 Task: Add Youtheory Collagen + Vitamin C, Skin, Hari & Nail to the cart.
Action: Mouse moved to (242, 110)
Screenshot: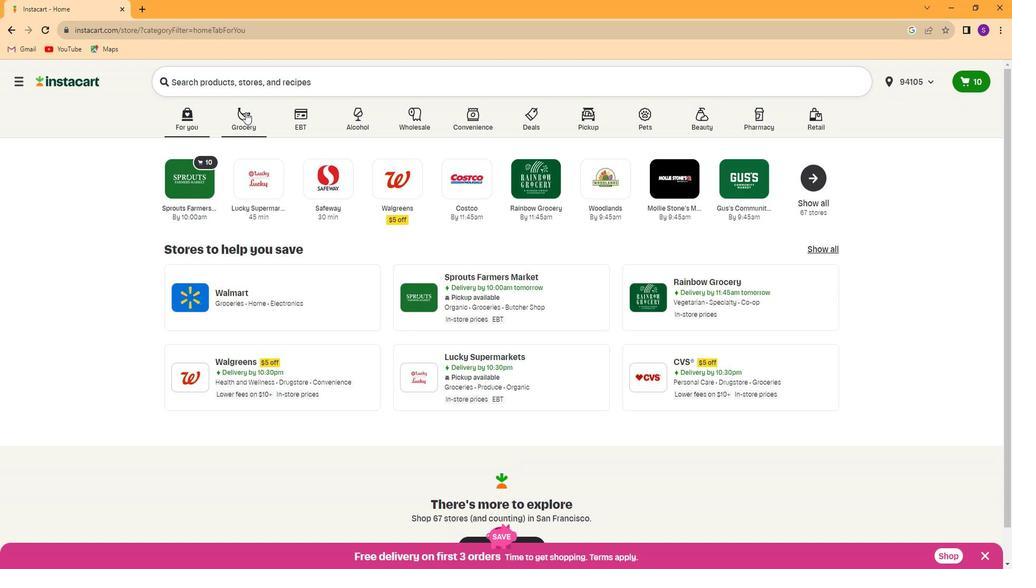 
Action: Mouse pressed left at (242, 110)
Screenshot: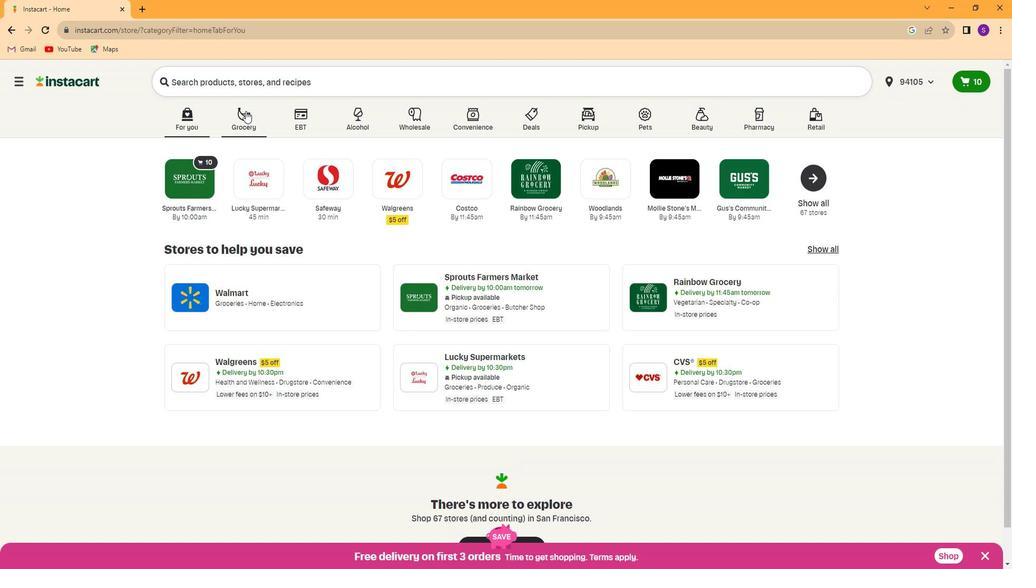 
Action: Mouse moved to (792, 192)
Screenshot: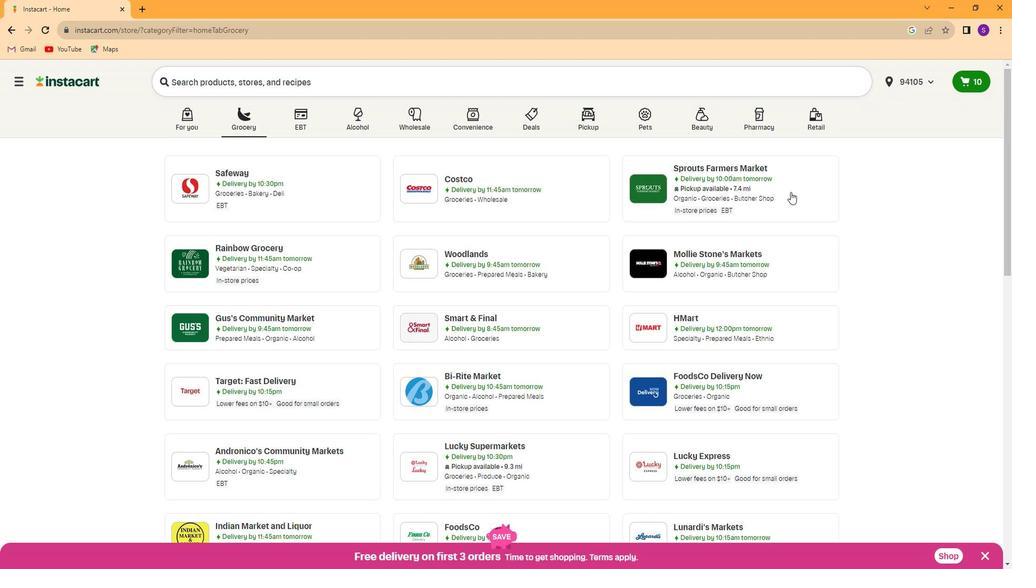 
Action: Mouse pressed left at (792, 192)
Screenshot: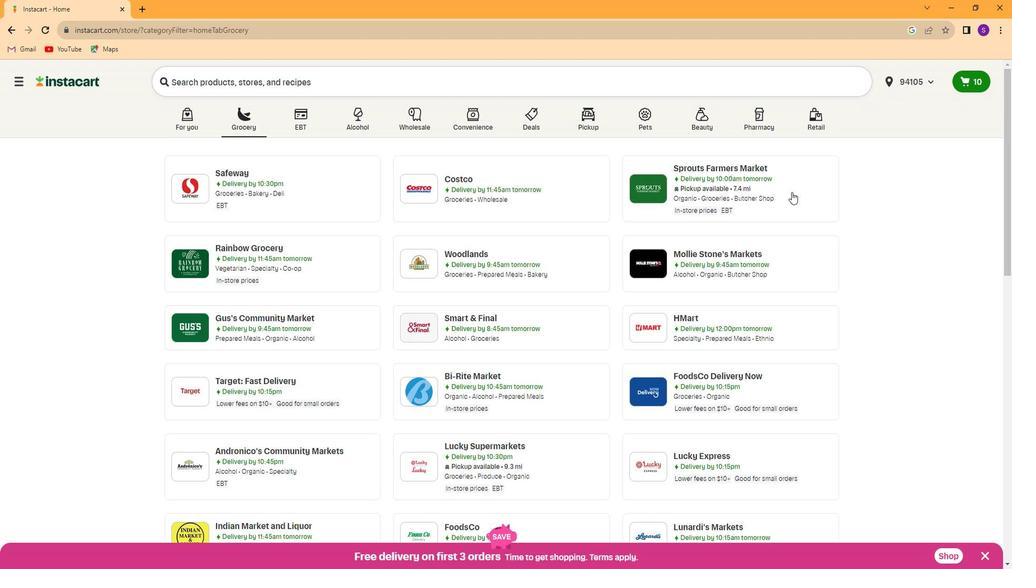 
Action: Mouse moved to (131, 366)
Screenshot: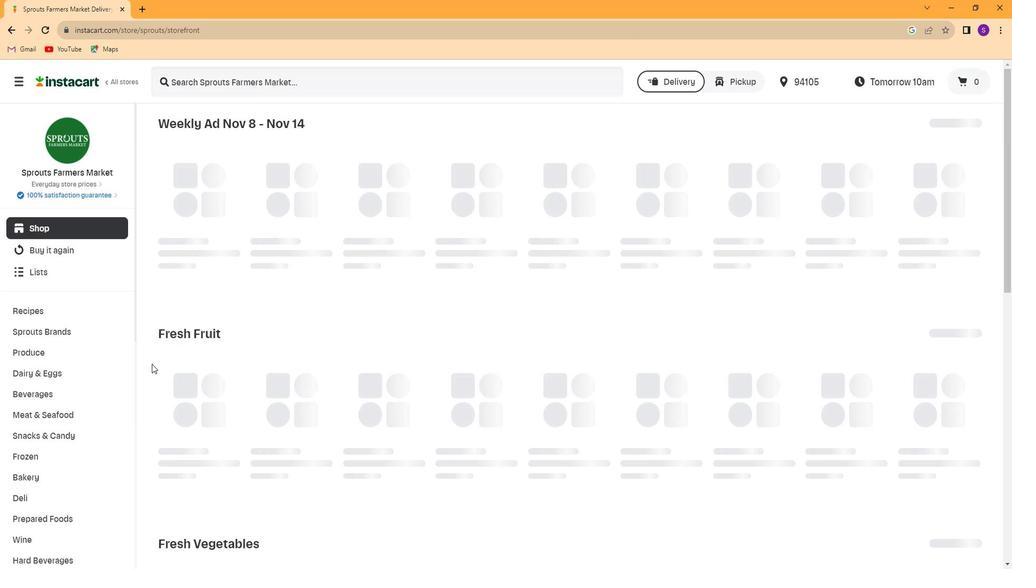 
Action: Mouse scrolled (131, 365) with delta (0, 0)
Screenshot: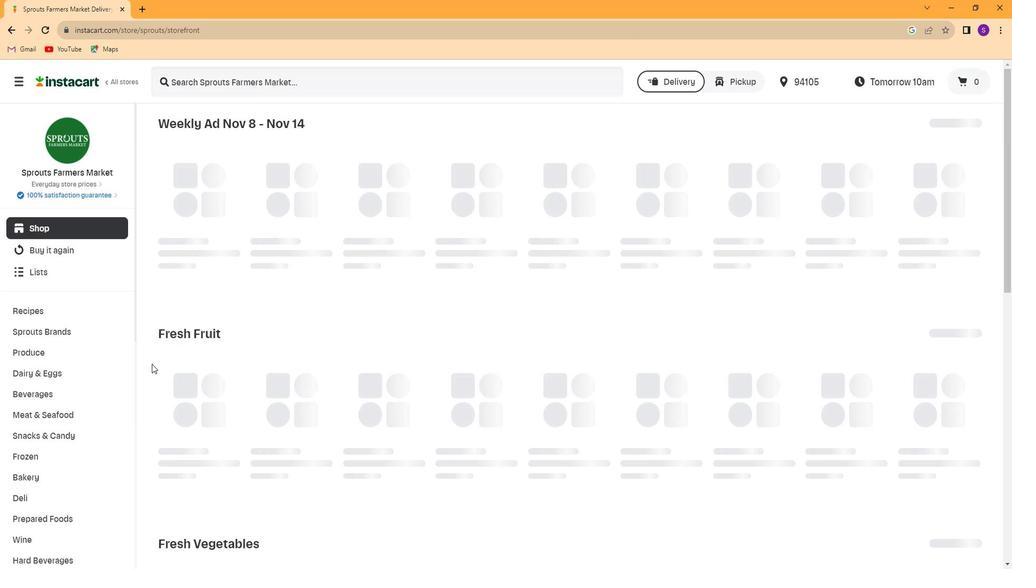 
Action: Mouse moved to (104, 368)
Screenshot: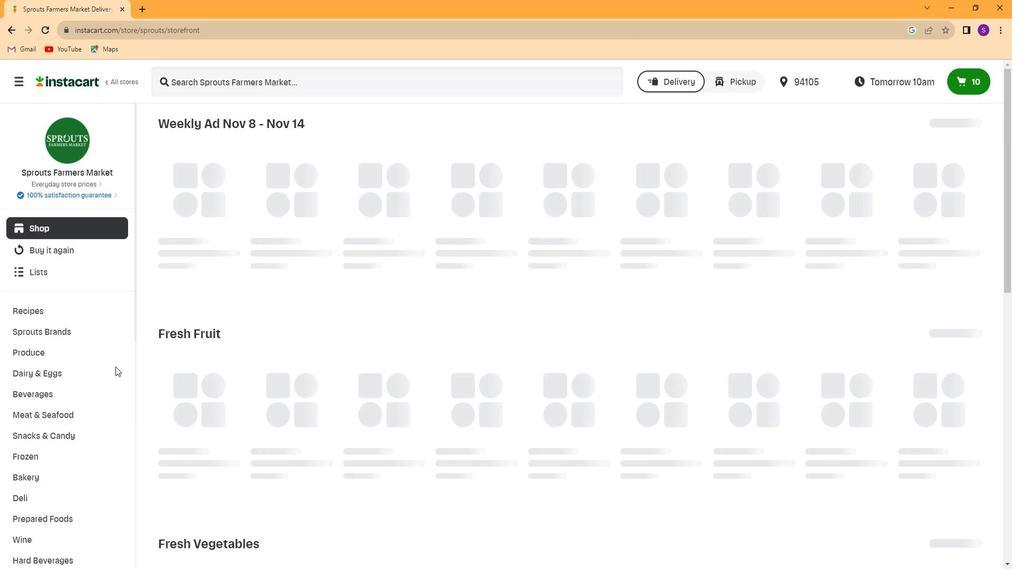 
Action: Mouse scrolled (104, 367) with delta (0, 0)
Screenshot: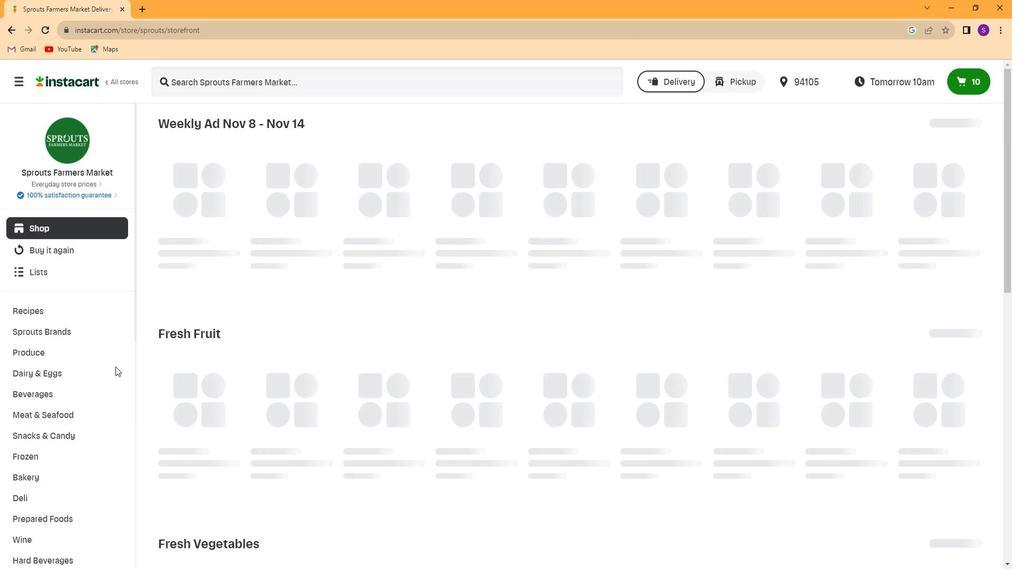 
Action: Mouse moved to (95, 370)
Screenshot: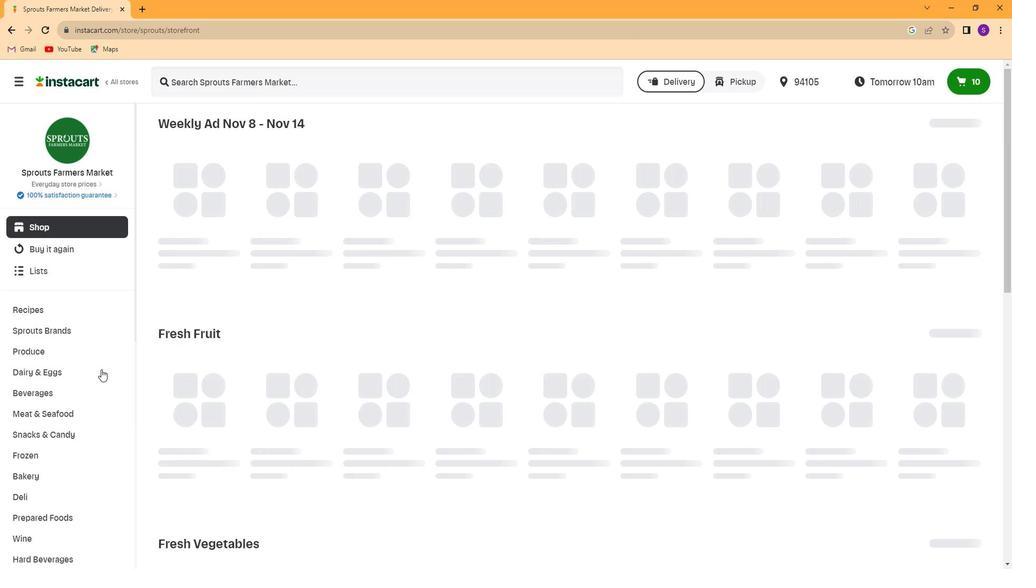 
Action: Mouse scrolled (95, 370) with delta (0, 0)
Screenshot: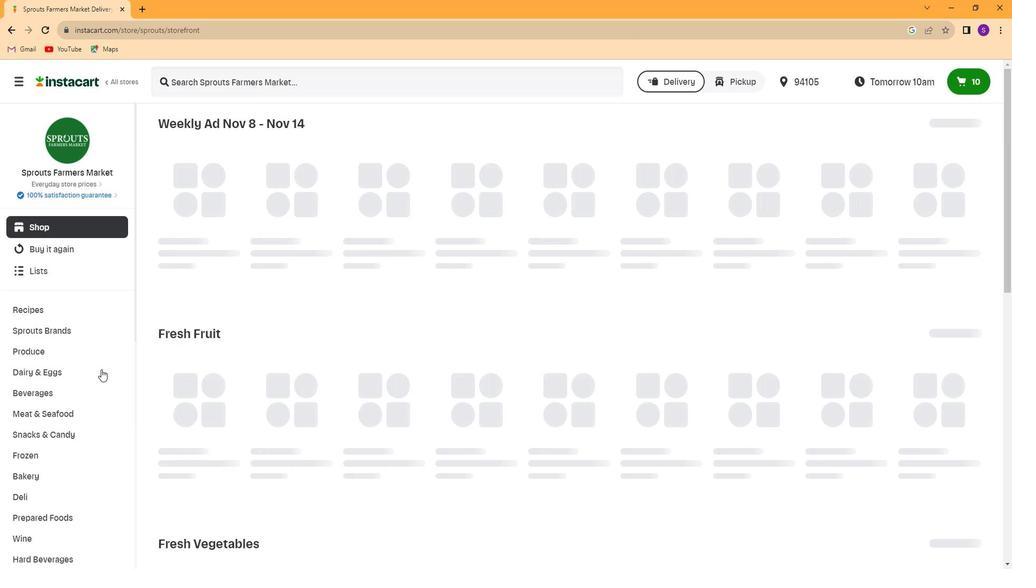 
Action: Mouse moved to (91, 371)
Screenshot: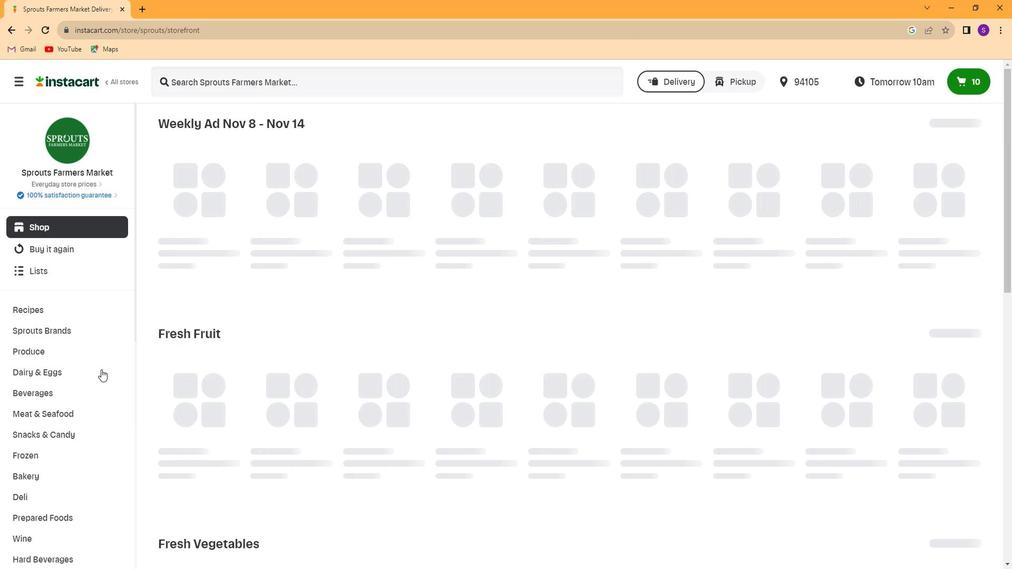 
Action: Mouse scrolled (91, 370) with delta (0, 0)
Screenshot: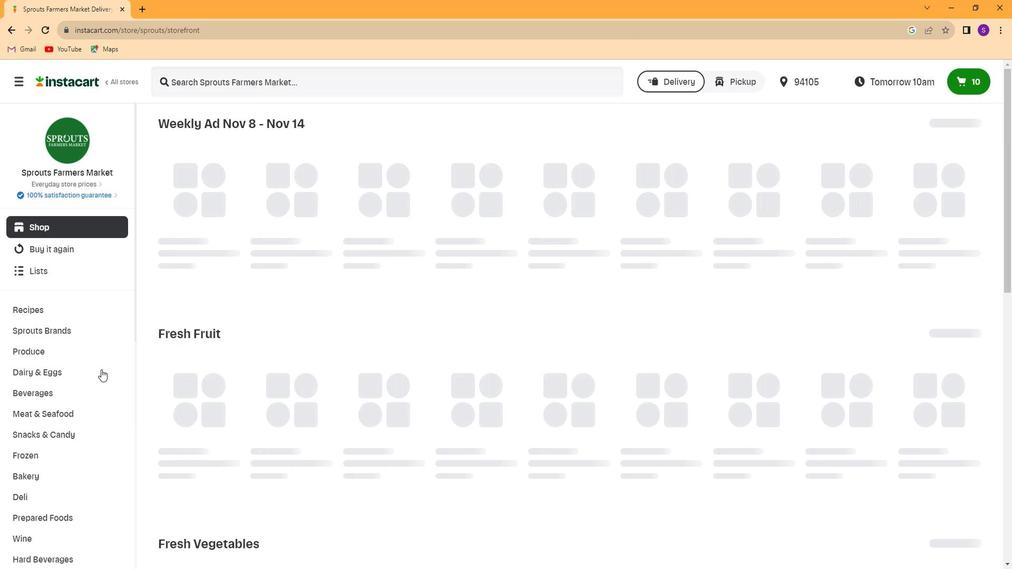 
Action: Mouse scrolled (91, 370) with delta (0, 0)
Screenshot: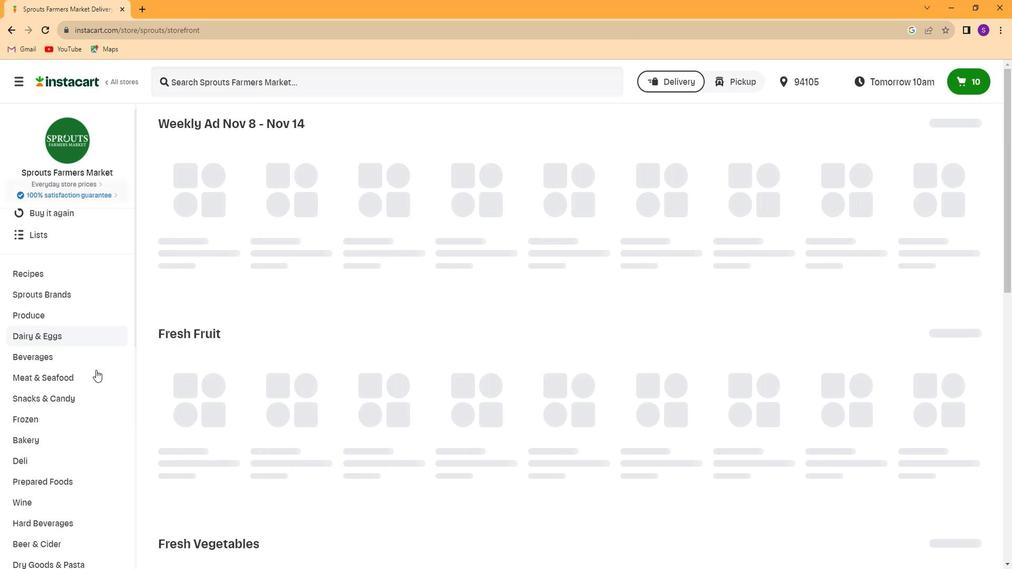 
Action: Mouse scrolled (91, 370) with delta (0, 0)
Screenshot: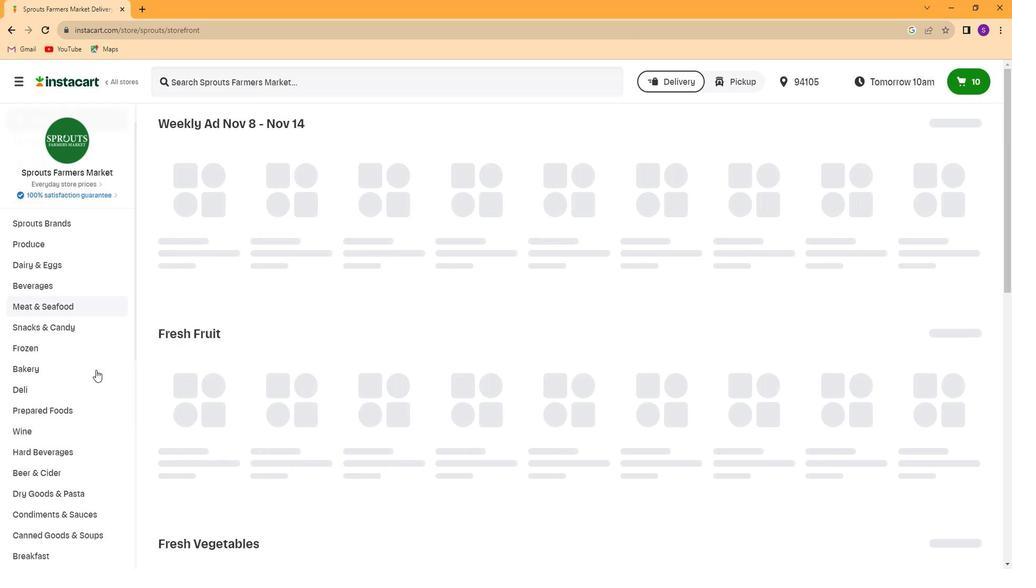 
Action: Mouse scrolled (91, 370) with delta (0, 0)
Screenshot: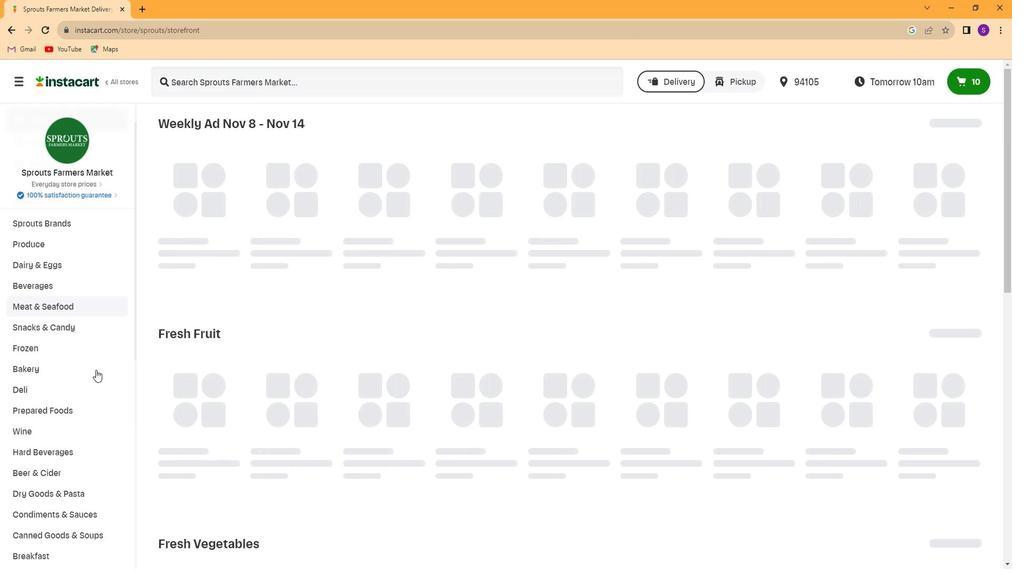 
Action: Mouse scrolled (91, 370) with delta (0, 0)
Screenshot: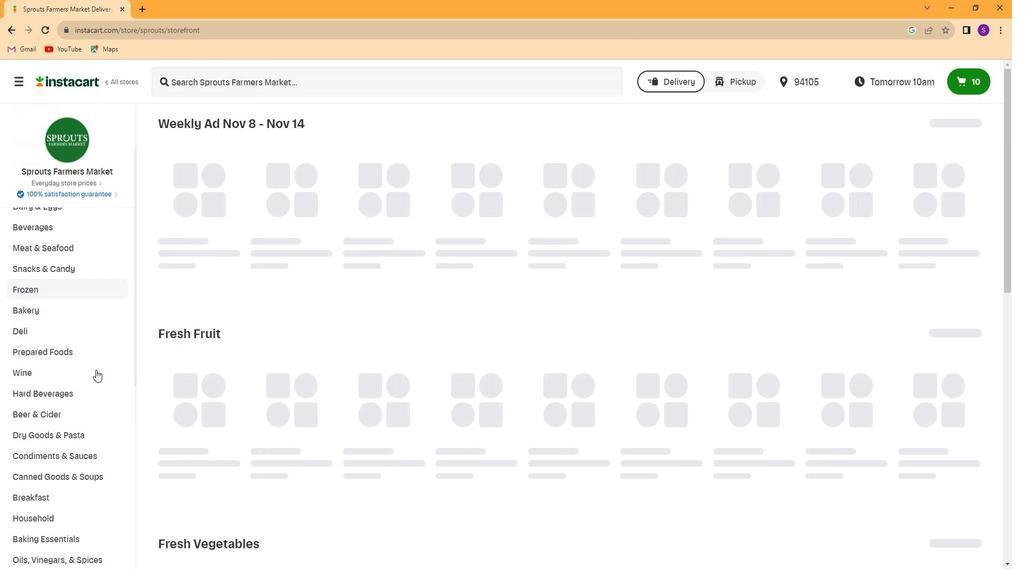 
Action: Mouse scrolled (91, 370) with delta (0, 0)
Screenshot: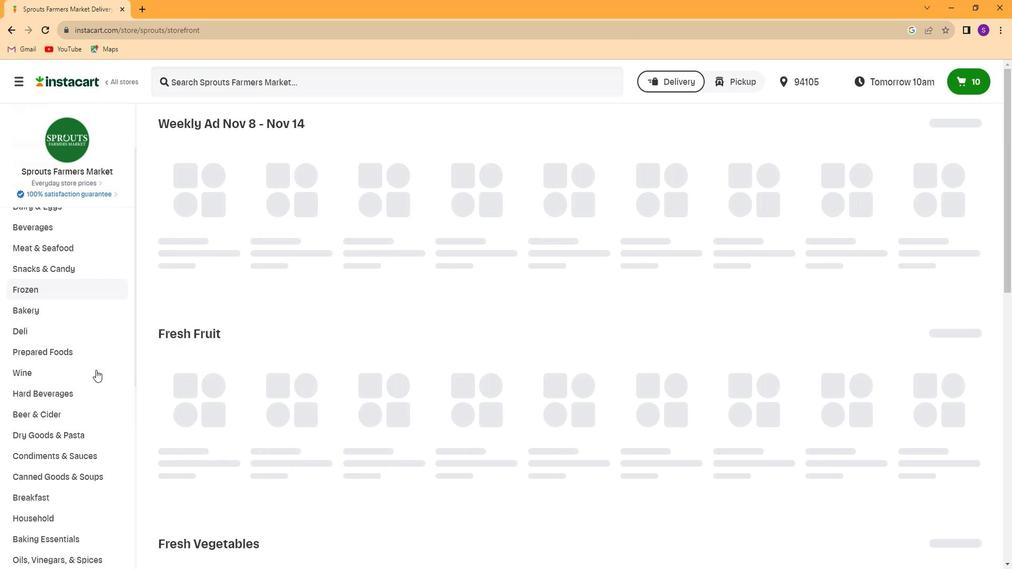 
Action: Mouse scrolled (91, 370) with delta (0, 0)
Screenshot: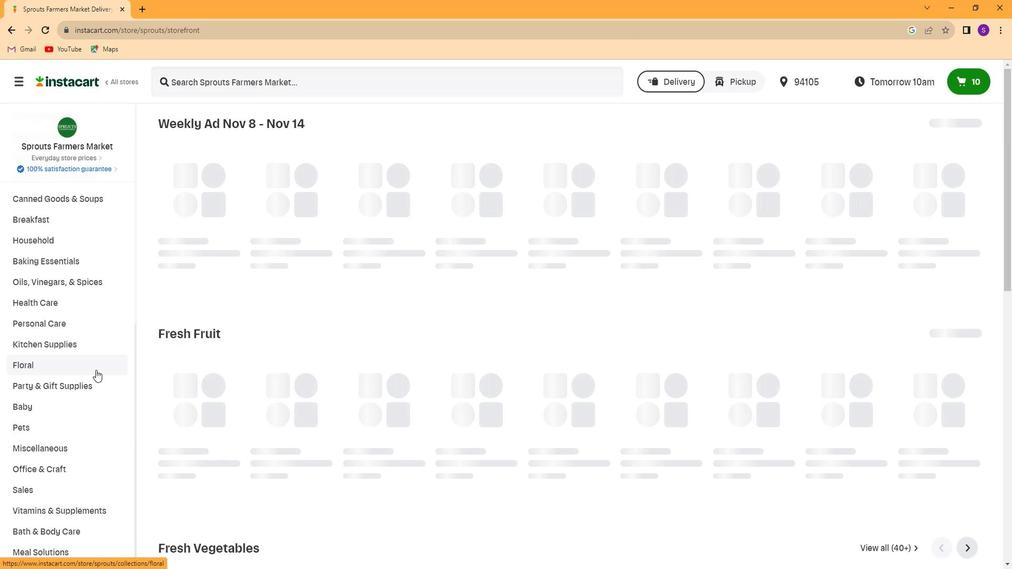 
Action: Mouse moved to (90, 371)
Screenshot: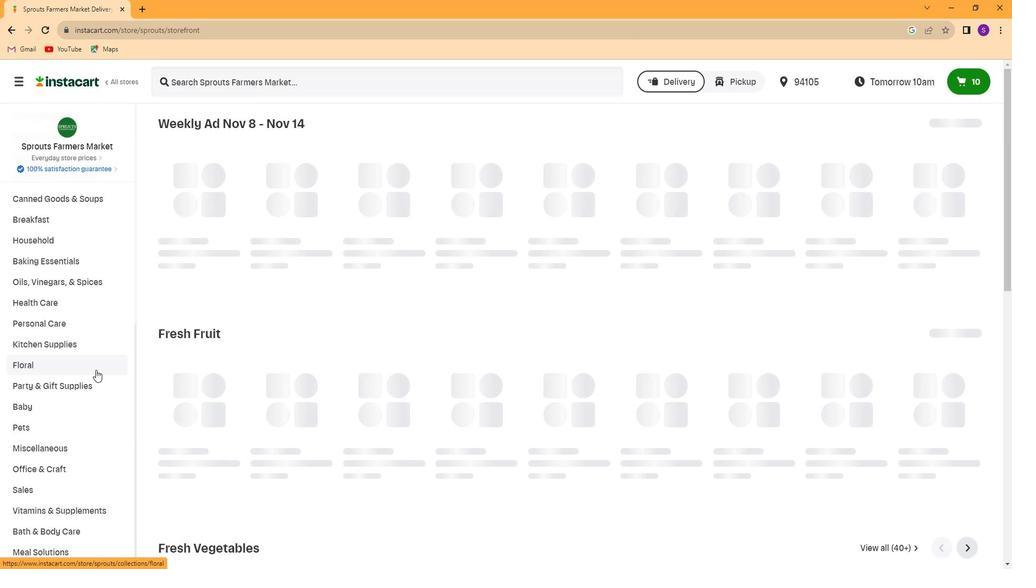 
Action: Mouse scrolled (90, 371) with delta (0, 0)
Screenshot: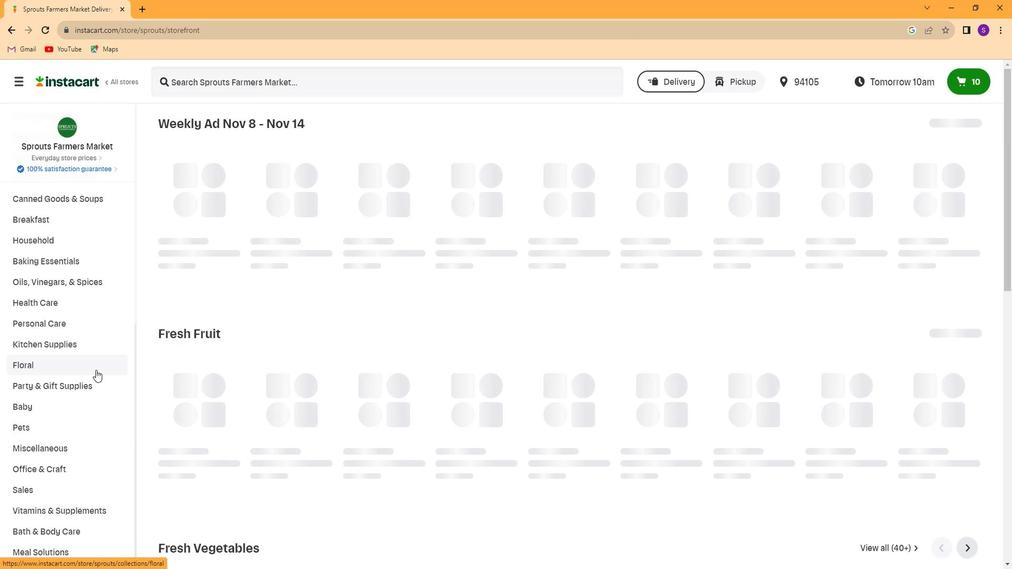 
Action: Mouse moved to (89, 372)
Screenshot: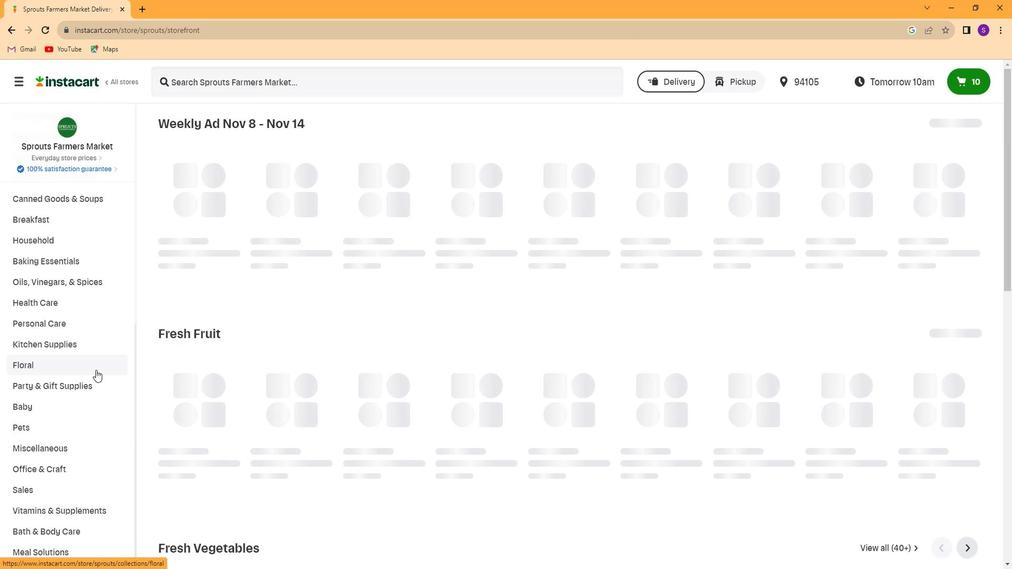 
Action: Mouse scrolled (89, 371) with delta (0, 0)
Screenshot: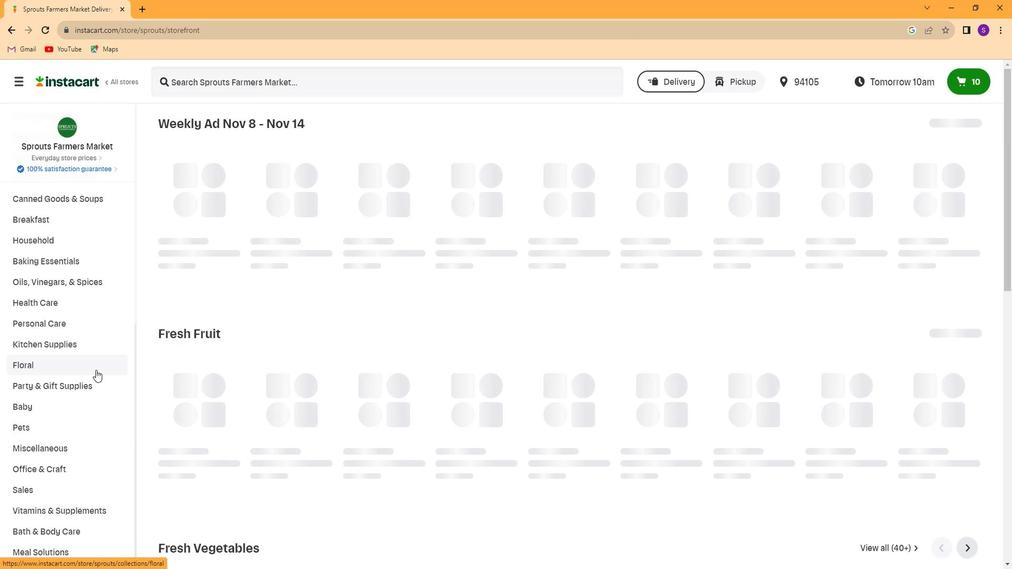 
Action: Mouse moved to (88, 373)
Screenshot: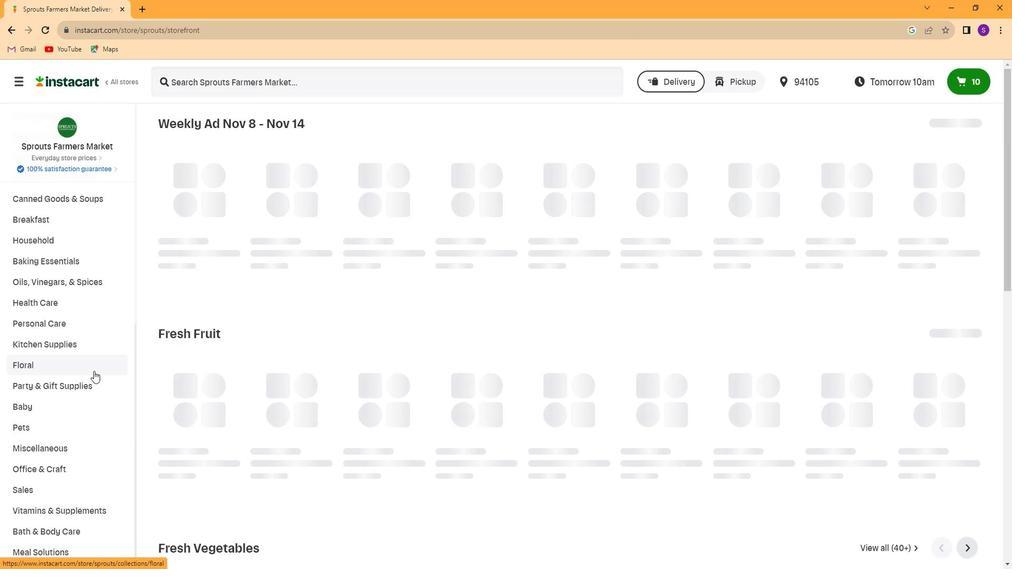 
Action: Mouse scrolled (88, 372) with delta (0, 0)
Screenshot: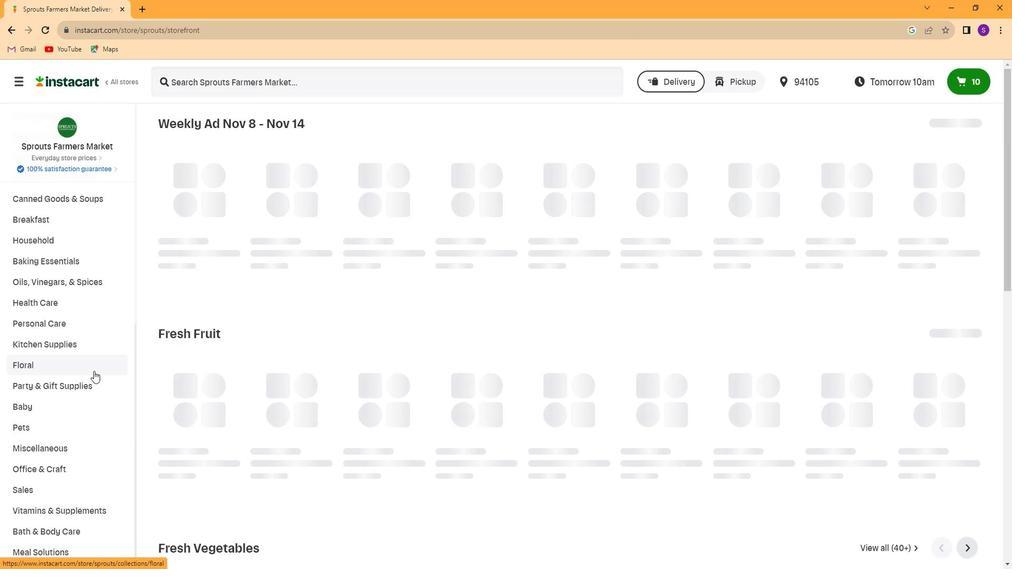 
Action: Mouse moved to (80, 381)
Screenshot: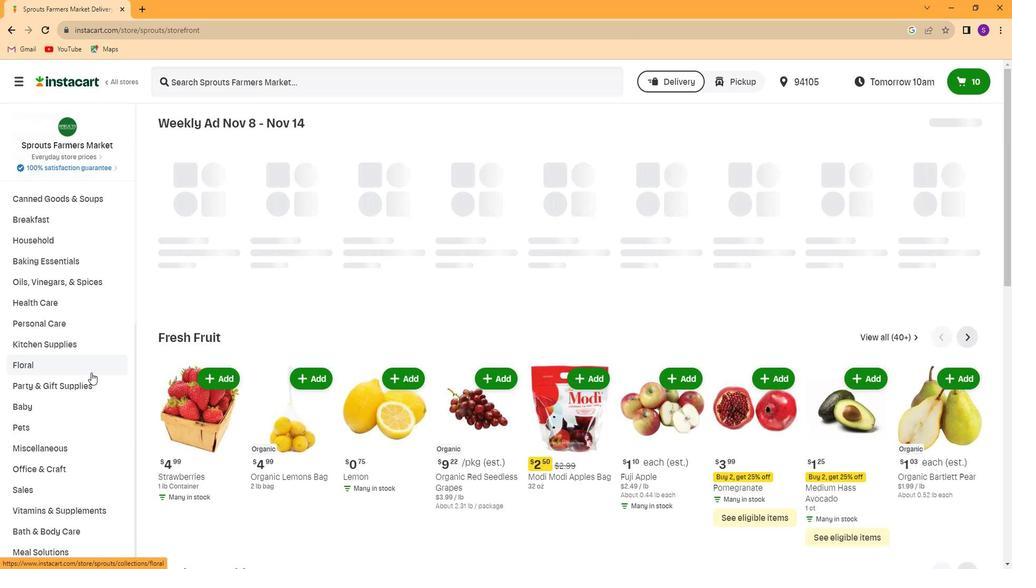 
Action: Mouse scrolled (80, 380) with delta (0, 0)
Screenshot: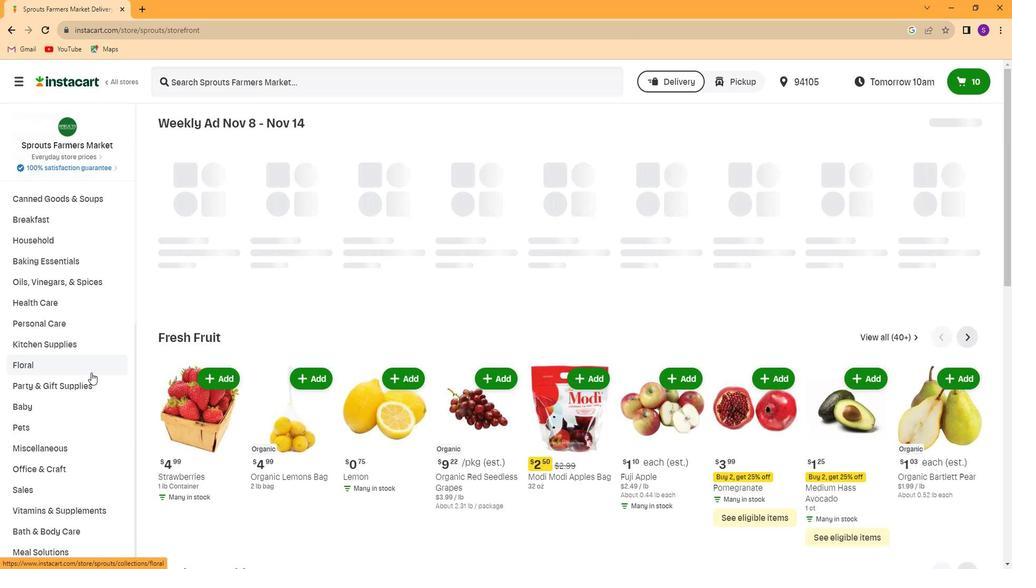 
Action: Mouse moved to (60, 508)
Screenshot: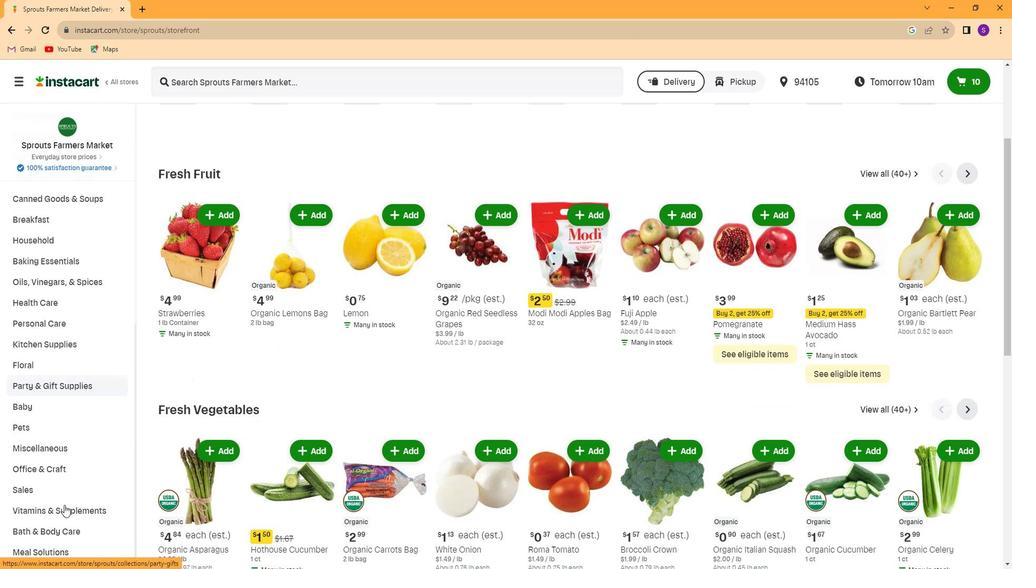 
Action: Mouse pressed left at (60, 508)
Screenshot: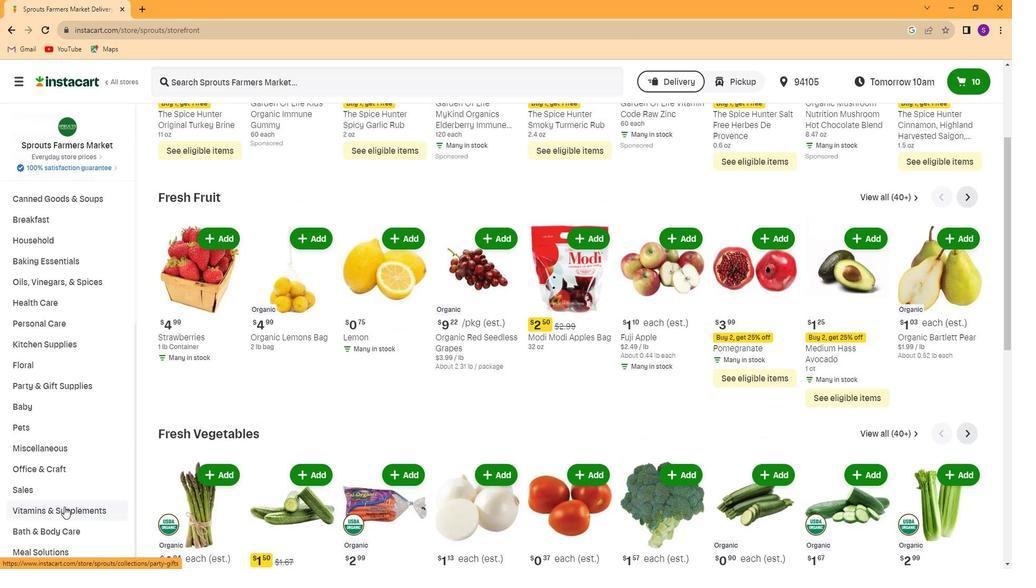 
Action: Mouse moved to (66, 431)
Screenshot: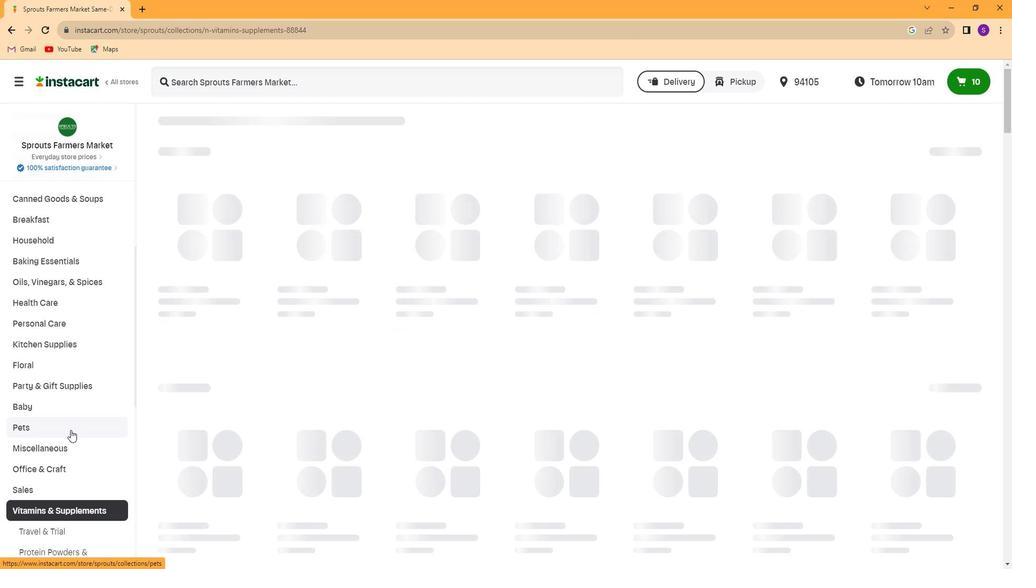
Action: Mouse scrolled (66, 430) with delta (0, 0)
Screenshot: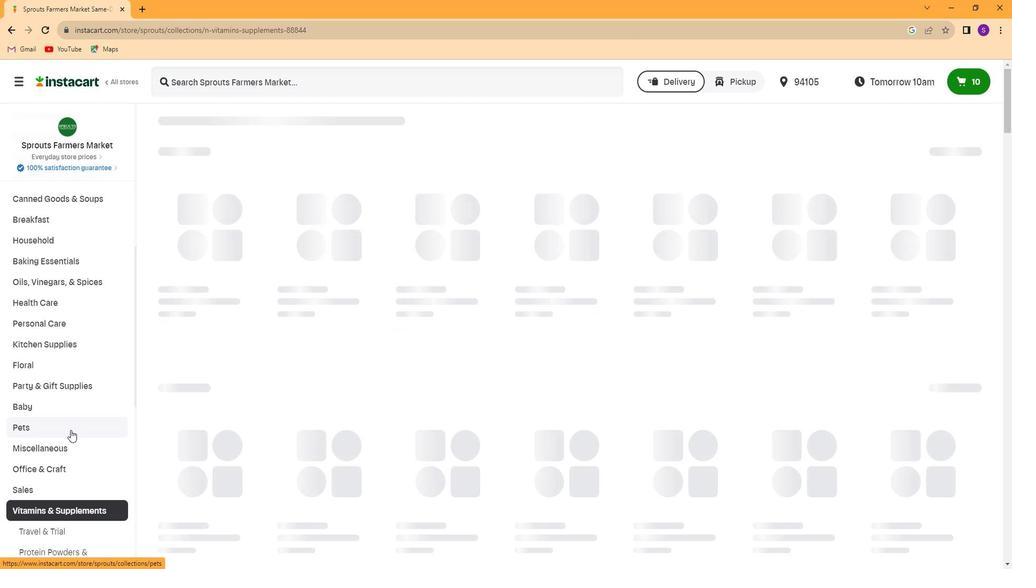 
Action: Mouse moved to (69, 426)
Screenshot: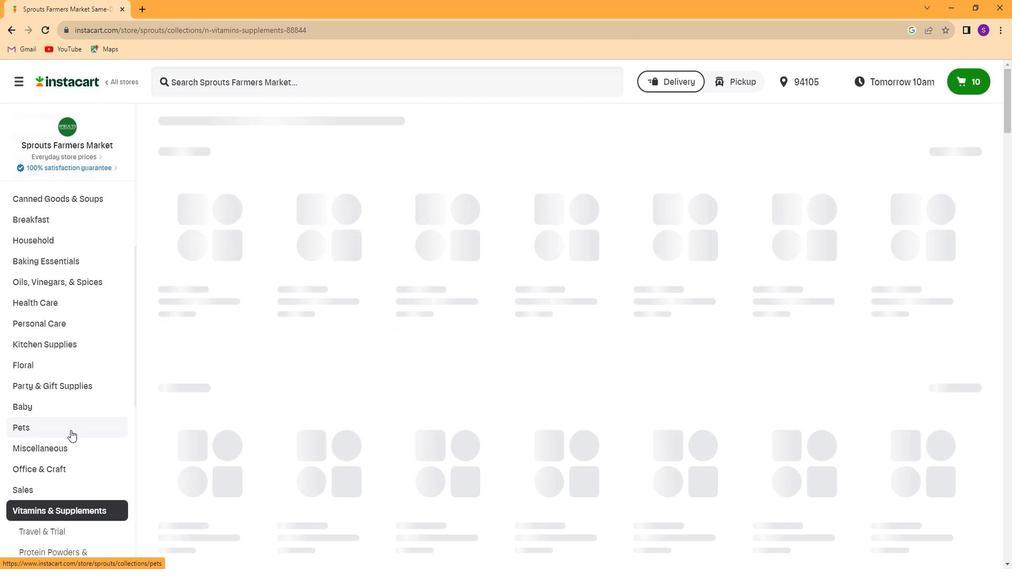 
Action: Mouse scrolled (69, 425) with delta (0, 0)
Screenshot: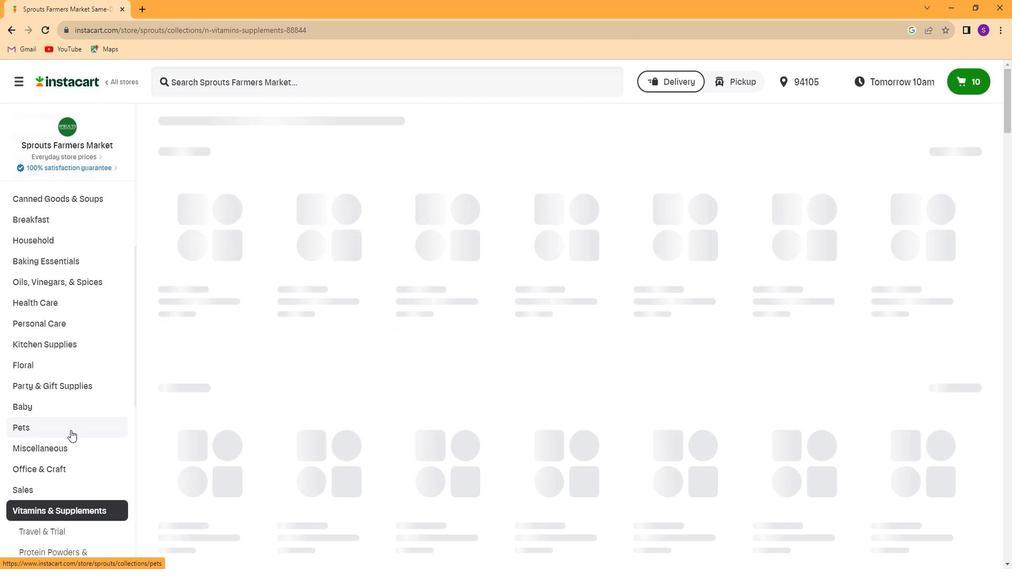 
Action: Mouse moved to (71, 414)
Screenshot: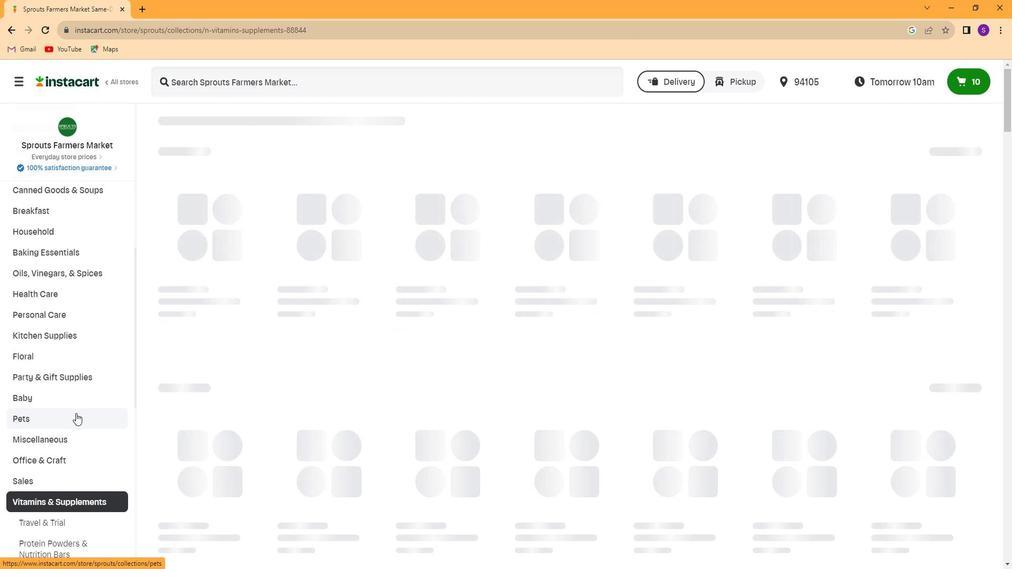 
Action: Mouse scrolled (71, 414) with delta (0, 0)
Screenshot: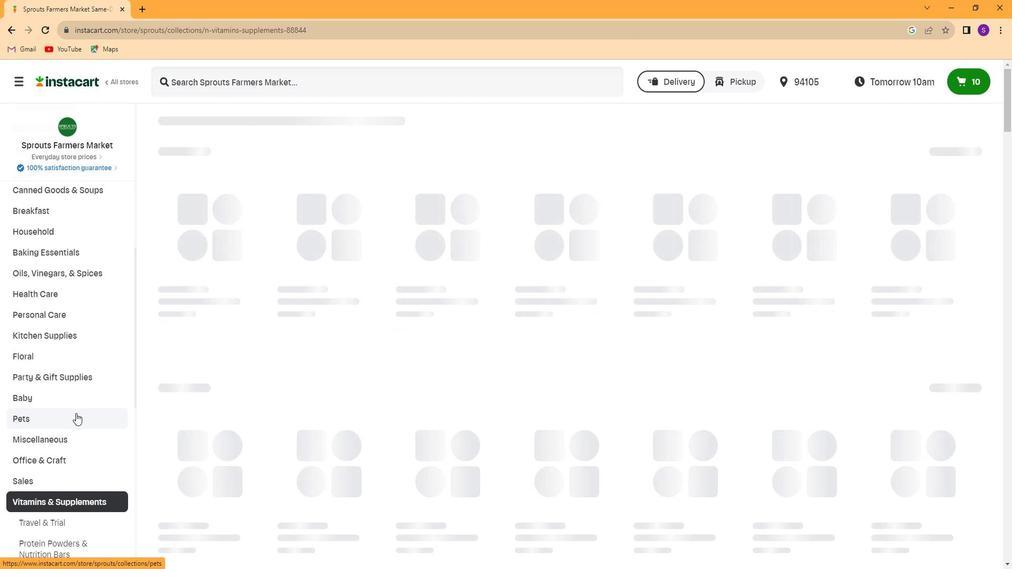 
Action: Mouse moved to (73, 404)
Screenshot: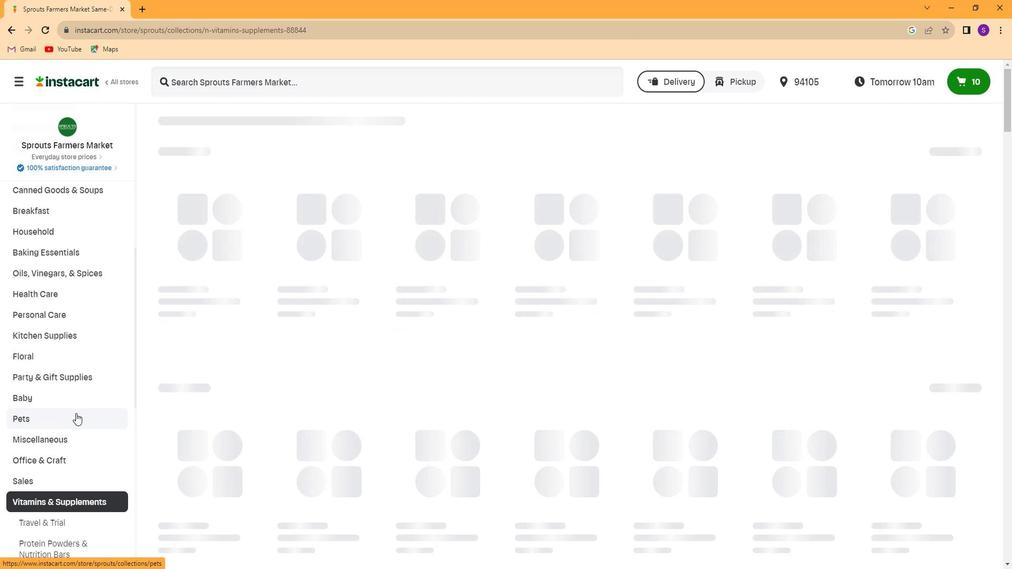
Action: Mouse scrolled (73, 404) with delta (0, 0)
Screenshot: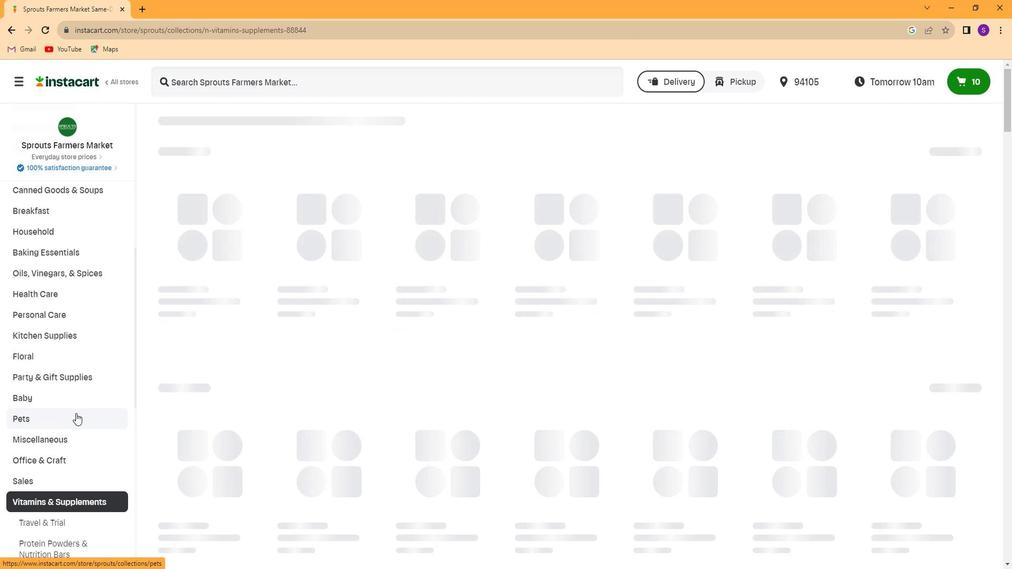 
Action: Mouse moved to (75, 391)
Screenshot: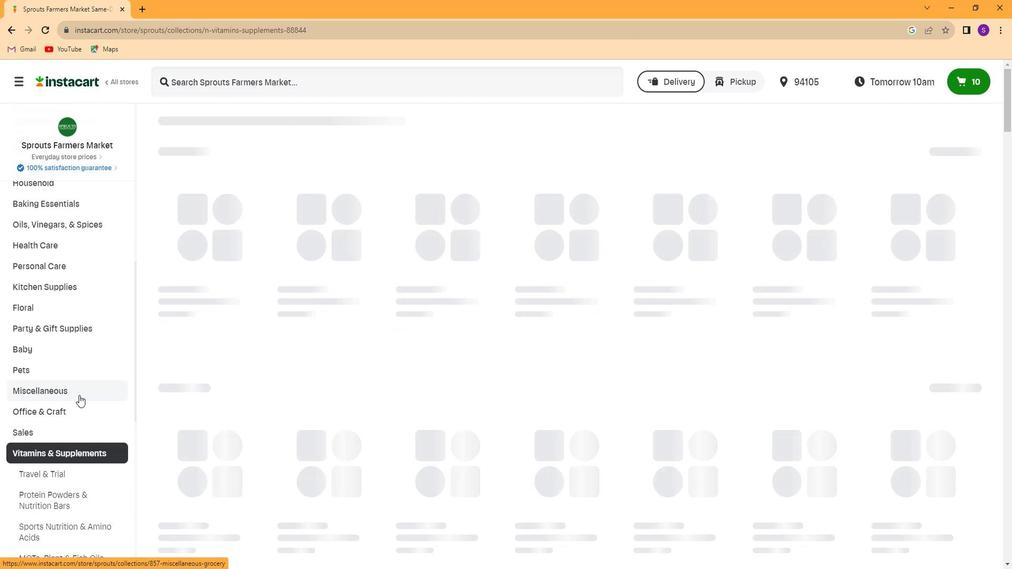 
Action: Mouse scrolled (75, 390) with delta (0, 0)
Screenshot: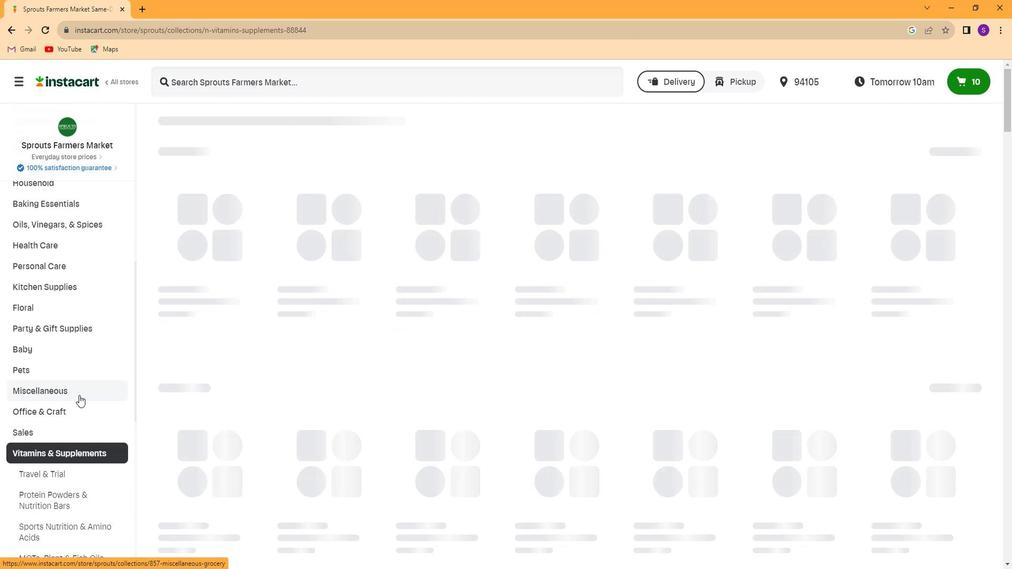 
Action: Mouse moved to (75, 447)
Screenshot: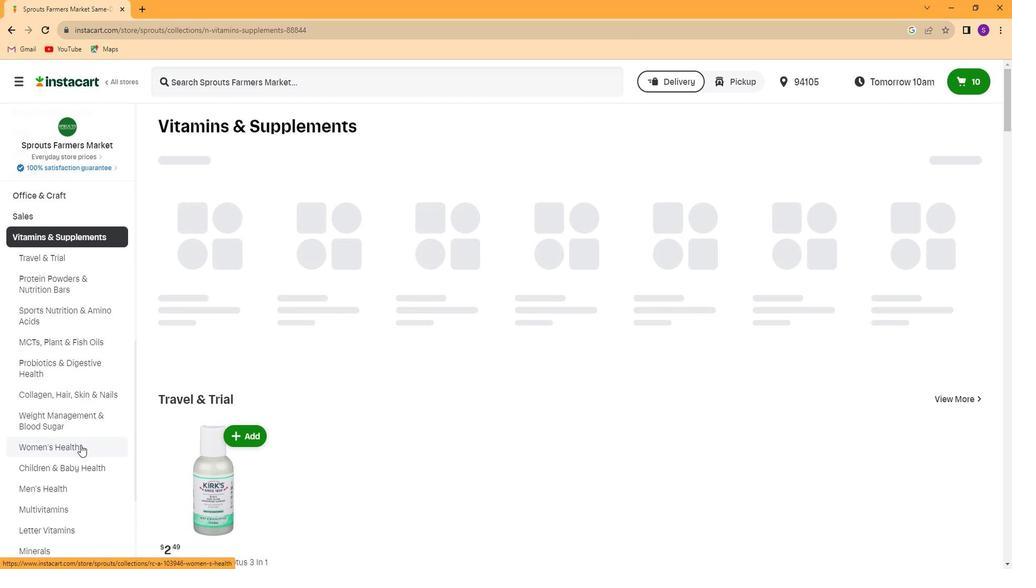 
Action: Mouse pressed left at (75, 447)
Screenshot: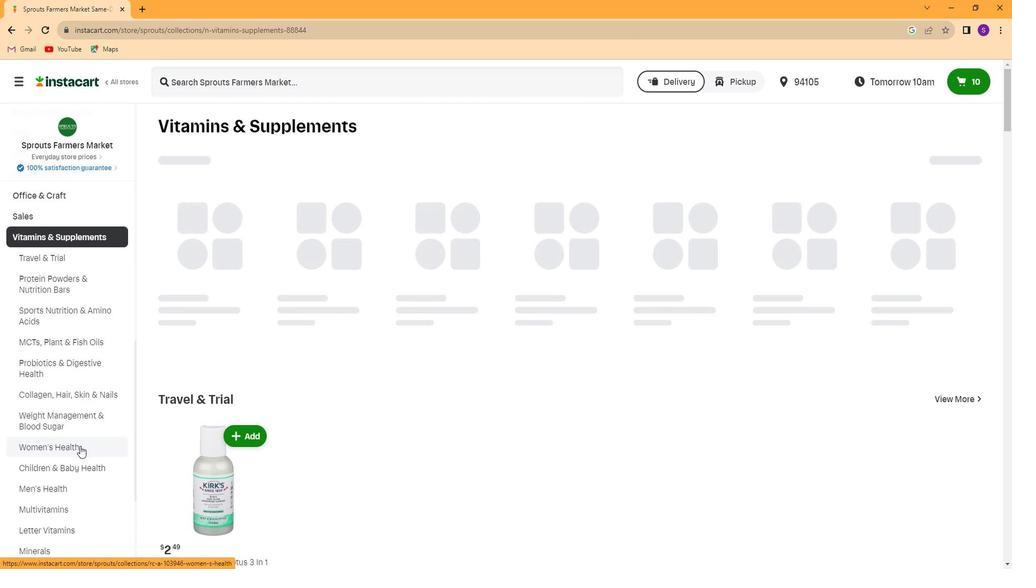 
Action: Mouse moved to (408, 80)
Screenshot: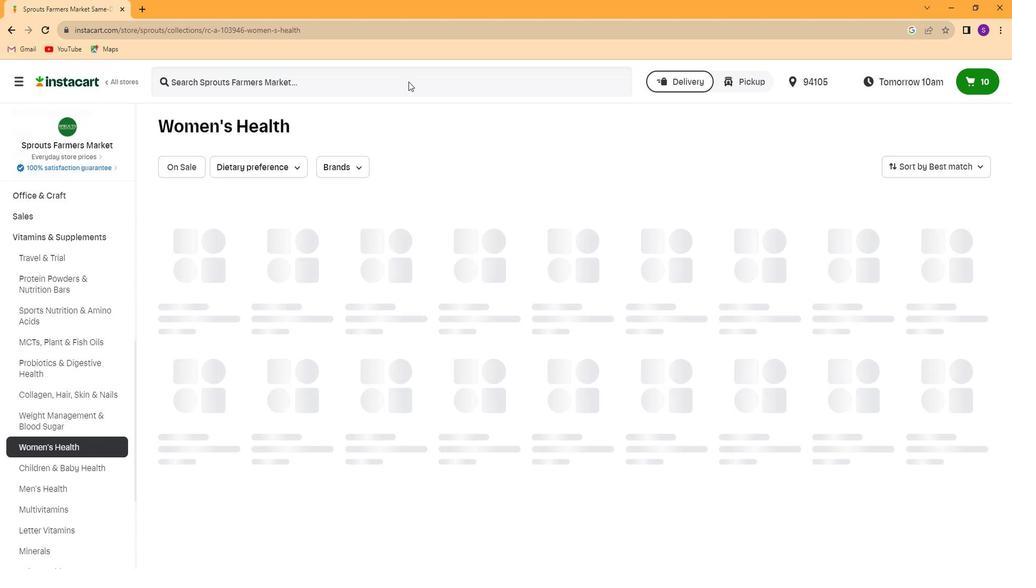 
Action: Mouse pressed left at (408, 80)
Screenshot: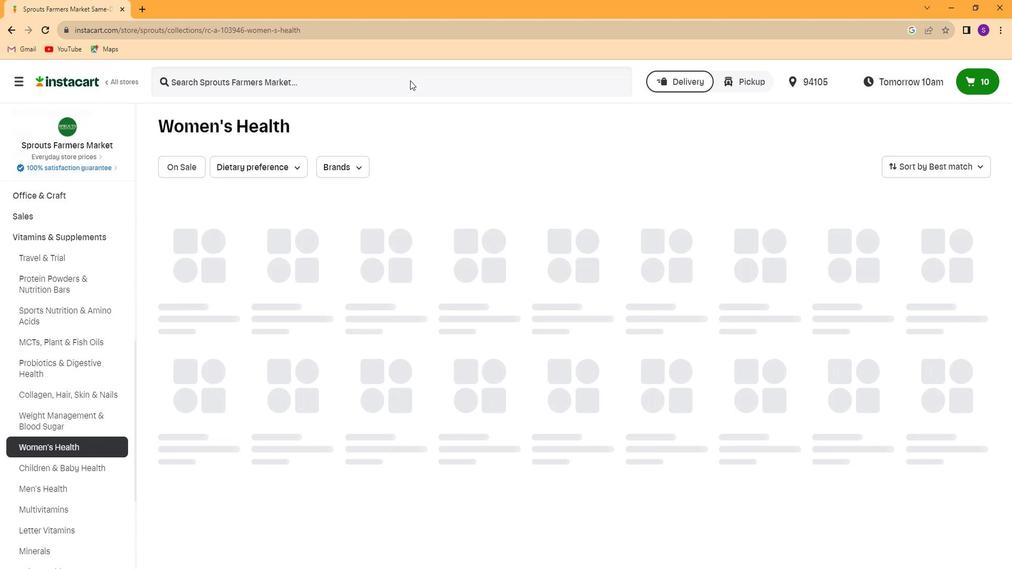 
Action: Key pressed <Key.caps_lock>Y<Key.caps_lock>outheory<Key.space>colagen<Key.space>+<Key.space>vitamin<Key.space><Key.caps_lock>C,<Key.space>S<Key.caps_lock>kin,<Key.space><Key.caps_lock>H<Key.caps_lock>aro<Key.backspace>i<Key.space><Key.shift>&<Key.space><Key.caps_lock>N<Key.caps_lock>ail<Key.enter>
Screenshot: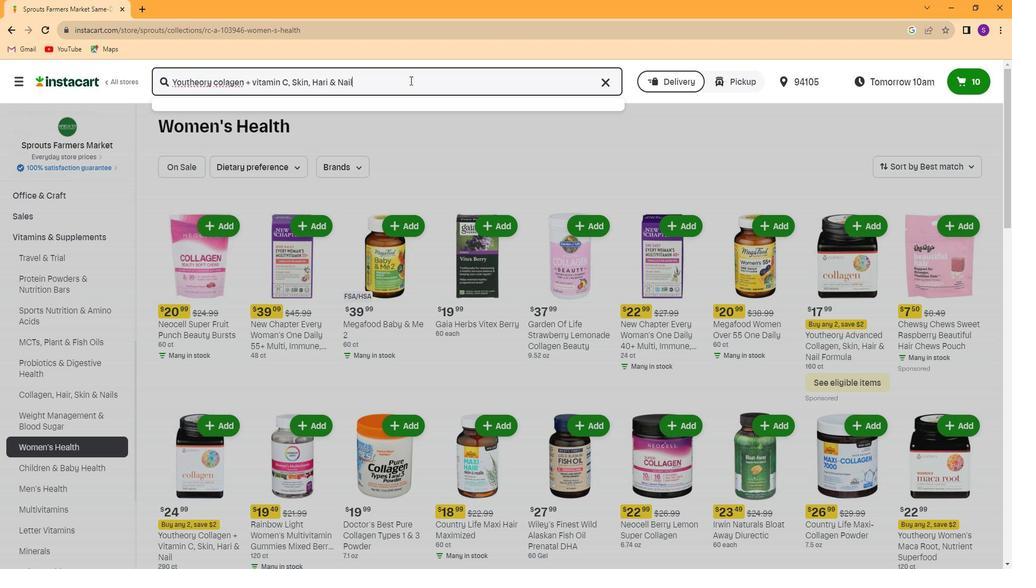 
Action: Mouse moved to (536, 215)
Screenshot: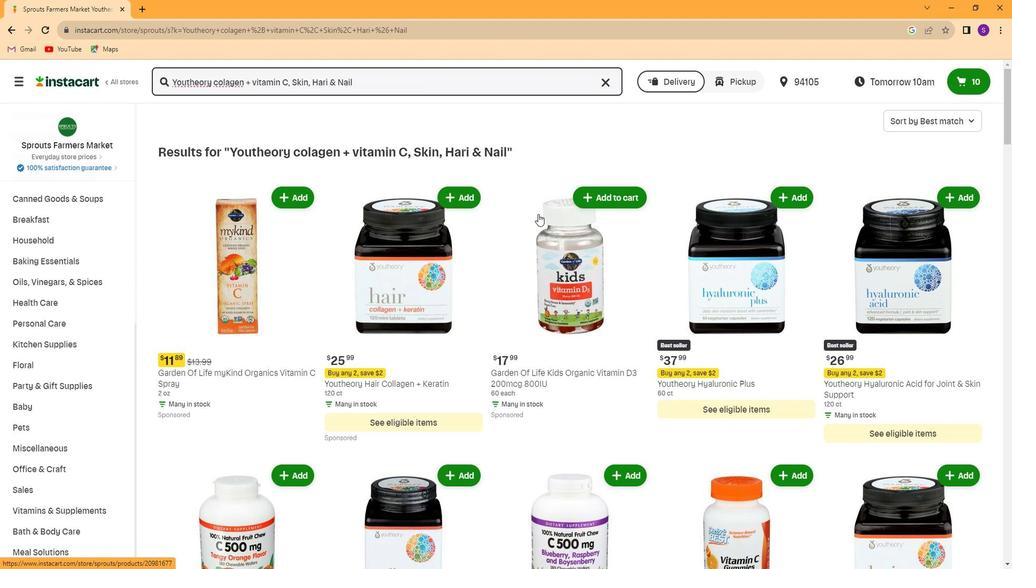 
Action: Mouse scrolled (536, 214) with delta (0, -1)
Screenshot: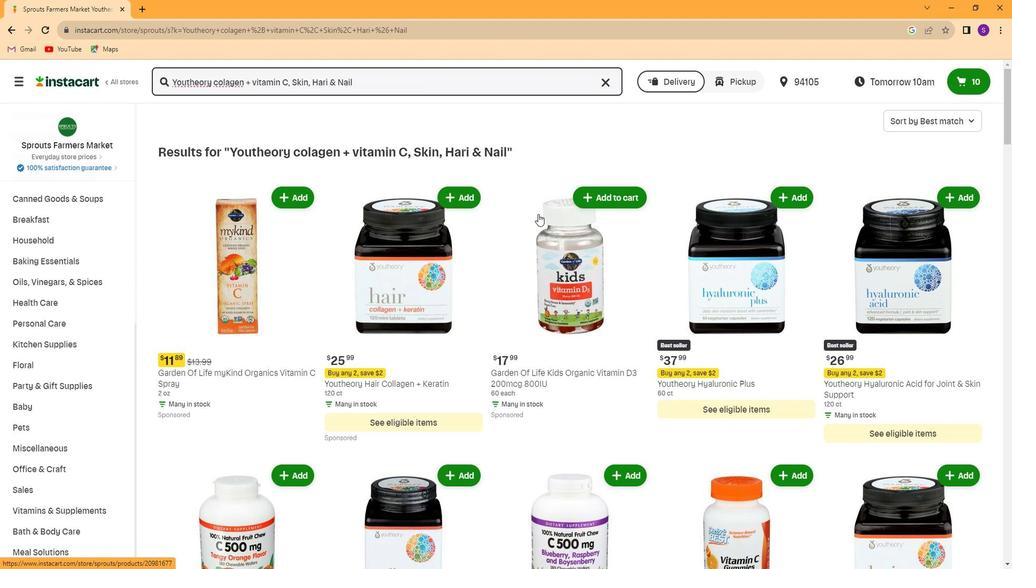 
Action: Mouse moved to (536, 216)
Screenshot: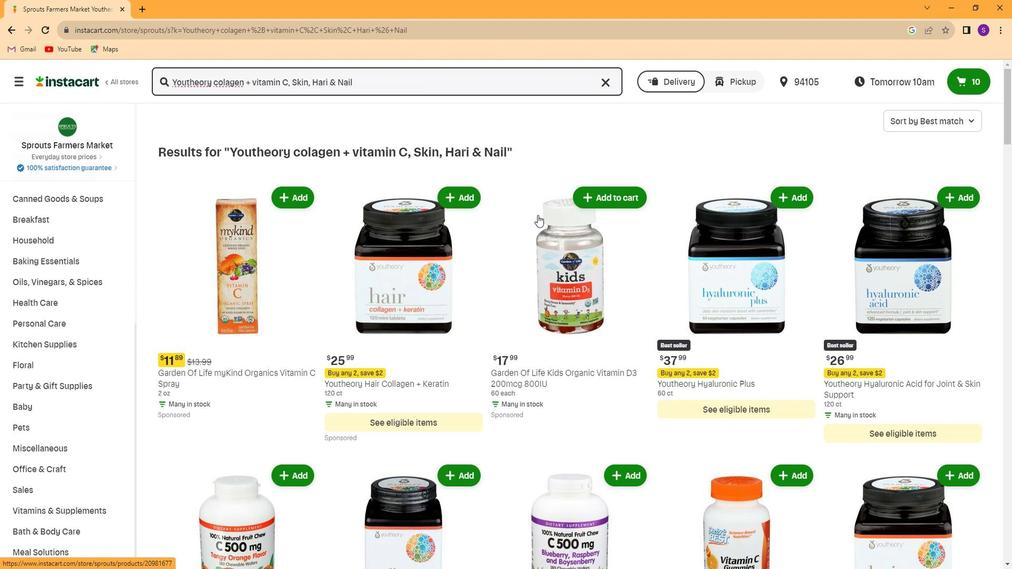 
Action: Mouse scrolled (536, 216) with delta (0, 0)
Screenshot: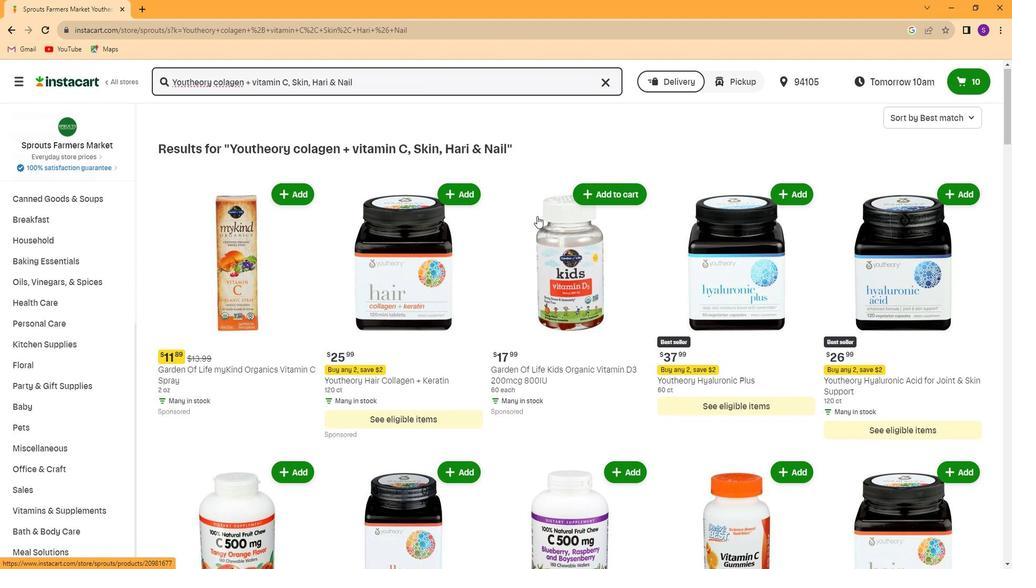 
Action: Mouse scrolled (536, 216) with delta (0, 0)
Screenshot: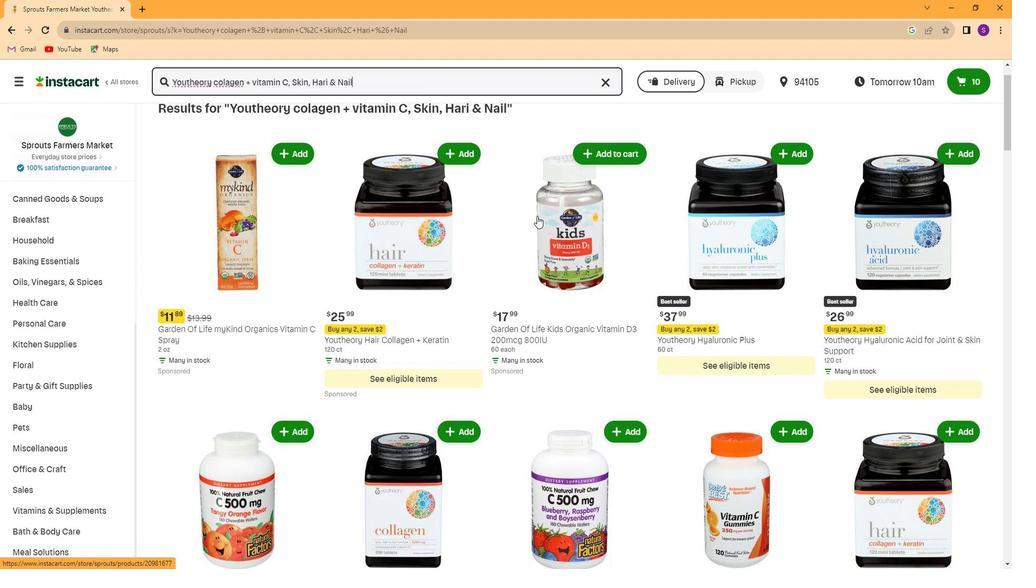 
Action: Mouse scrolled (536, 216) with delta (0, 0)
Screenshot: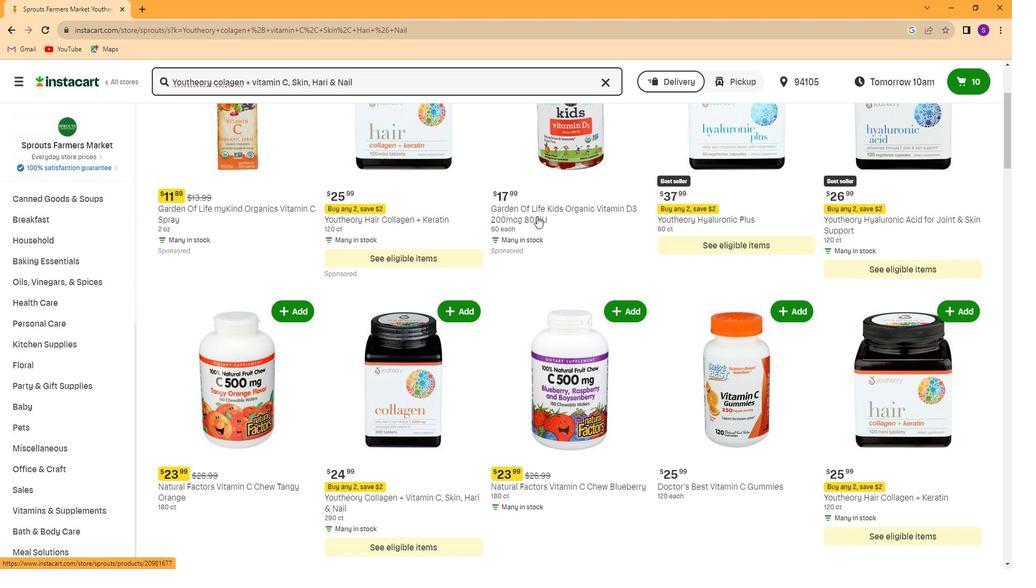 
Action: Mouse moved to (441, 256)
Screenshot: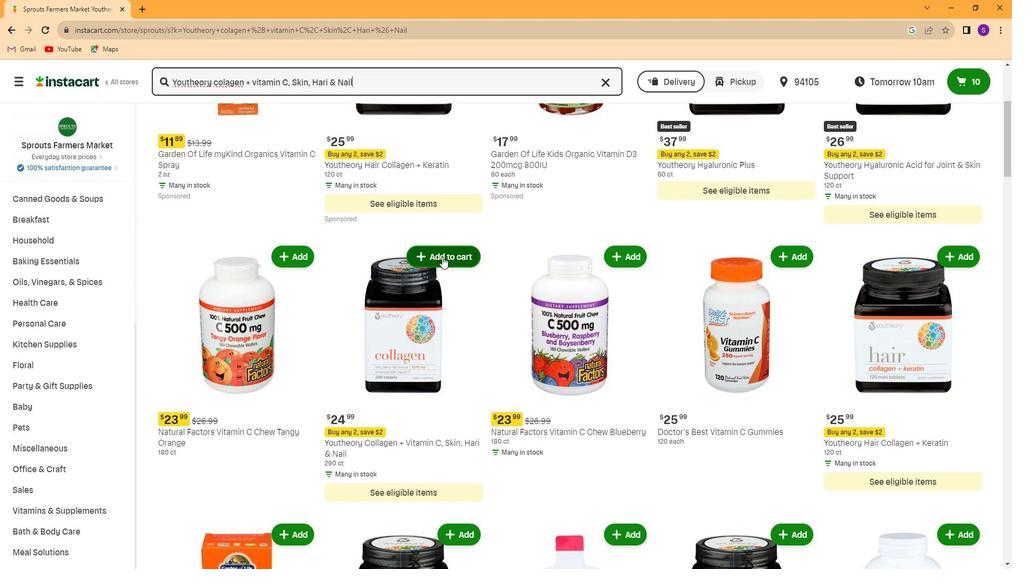 
Action: Mouse pressed left at (441, 256)
Screenshot: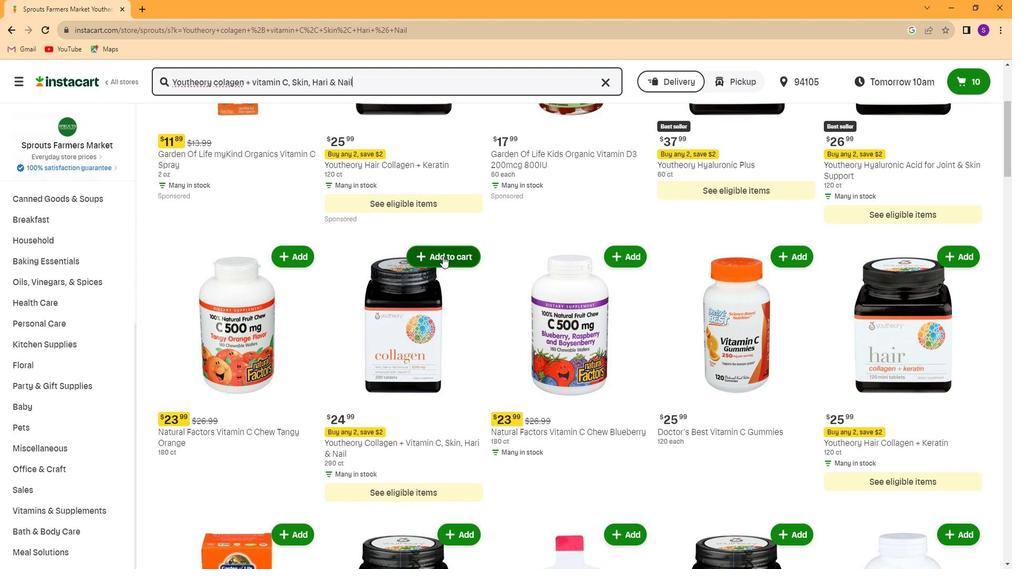 
Action: Mouse moved to (540, 198)
Screenshot: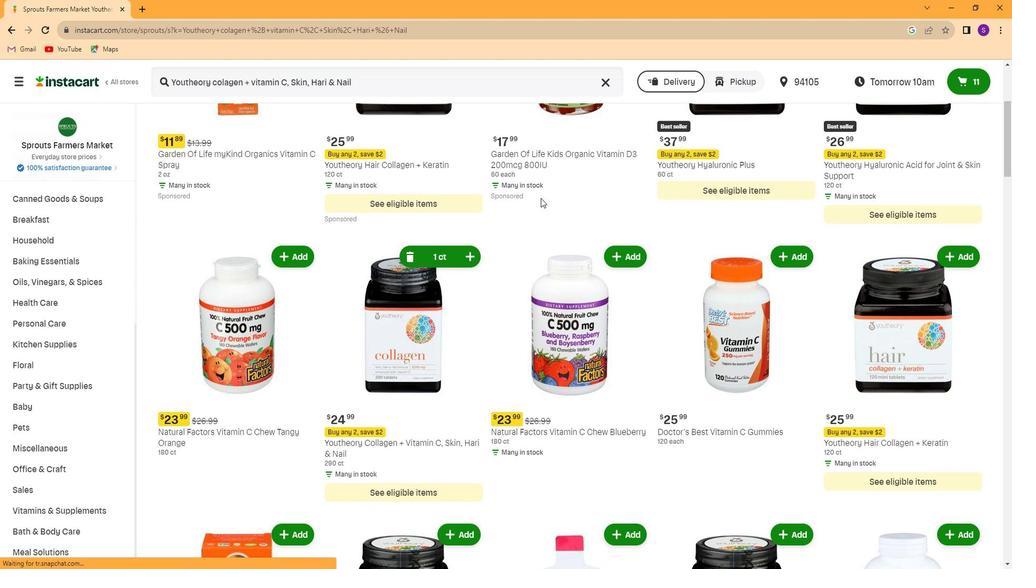 
